 Task: Create a due date automation trigger when advanced on, 2 working days before a card is due add basic without the red label at 11:00 AM.
Action: Mouse moved to (1023, 78)
Screenshot: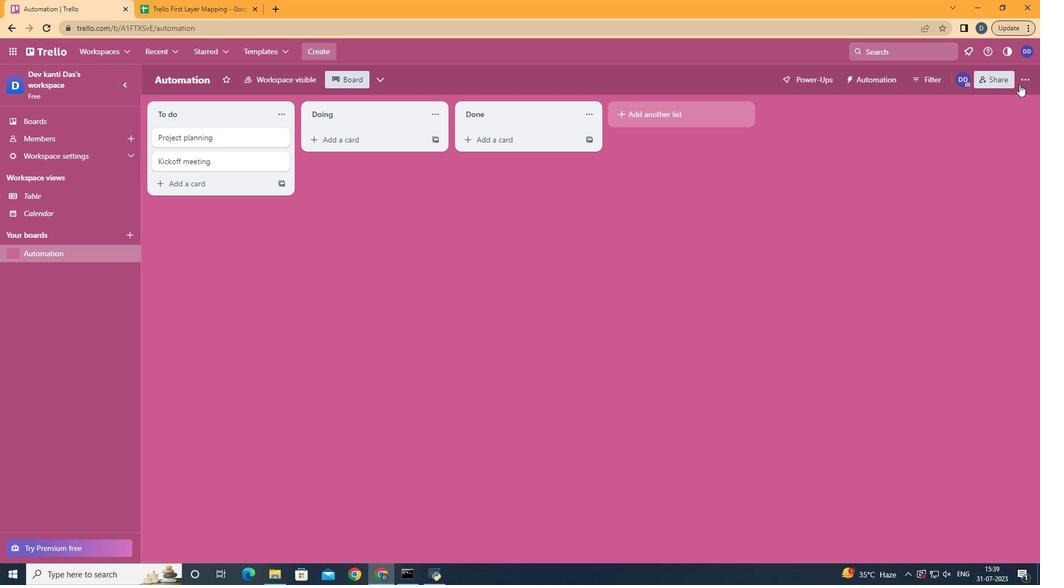 
Action: Mouse pressed left at (1023, 78)
Screenshot: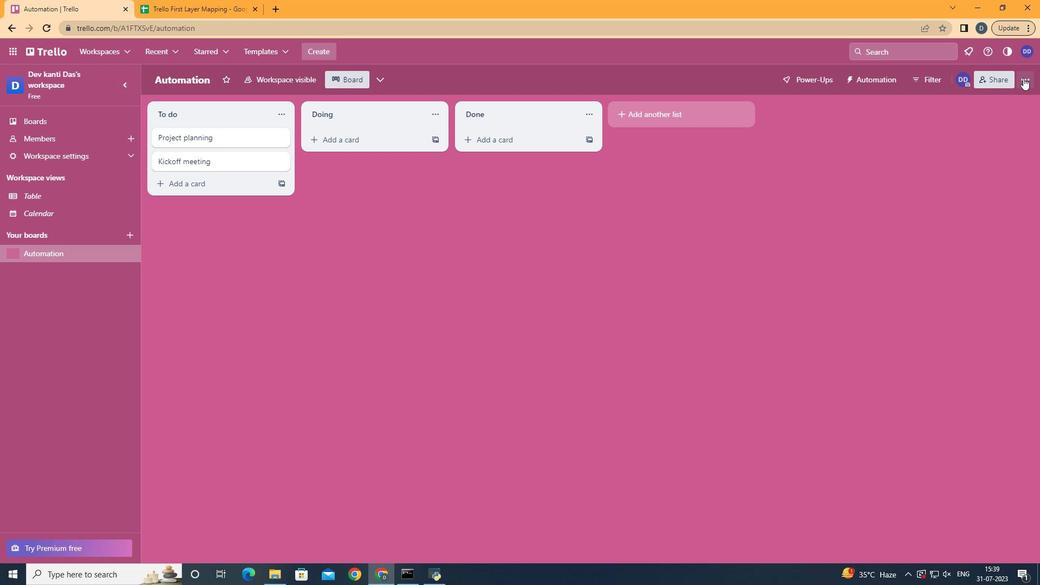 
Action: Mouse moved to (978, 226)
Screenshot: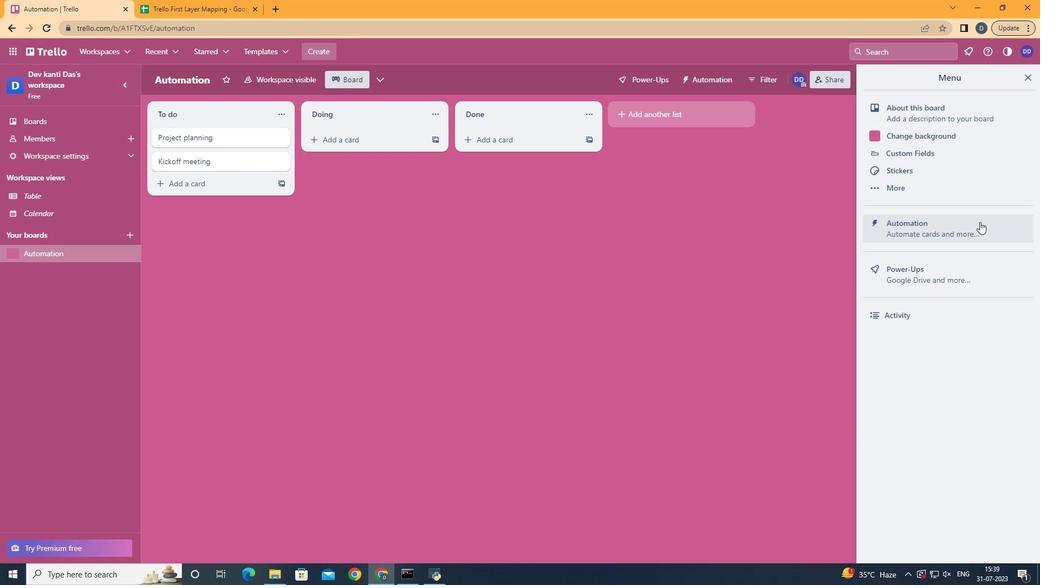 
Action: Mouse pressed left at (978, 226)
Screenshot: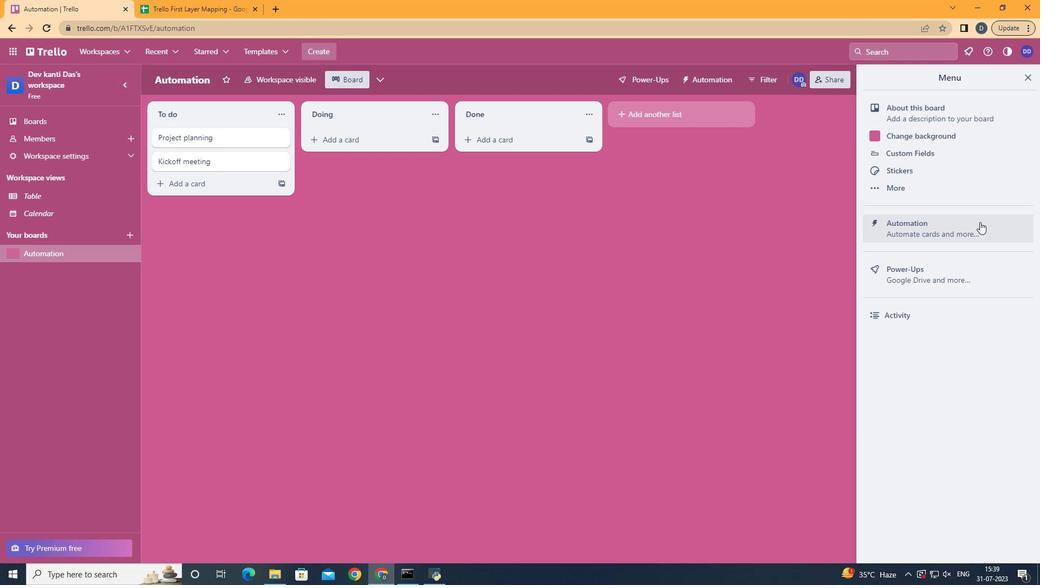 
Action: Mouse moved to (228, 217)
Screenshot: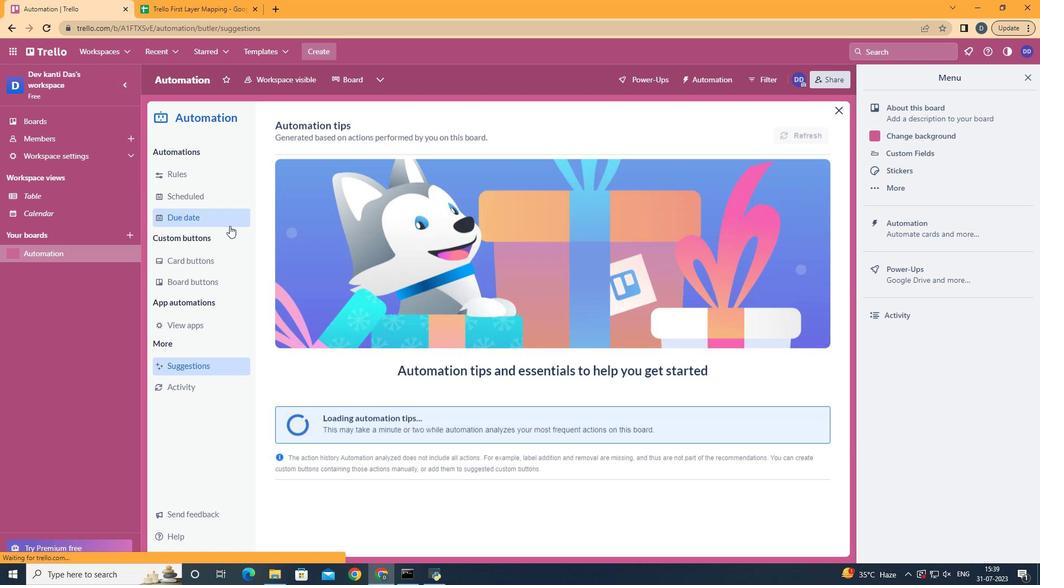
Action: Mouse pressed left at (228, 217)
Screenshot: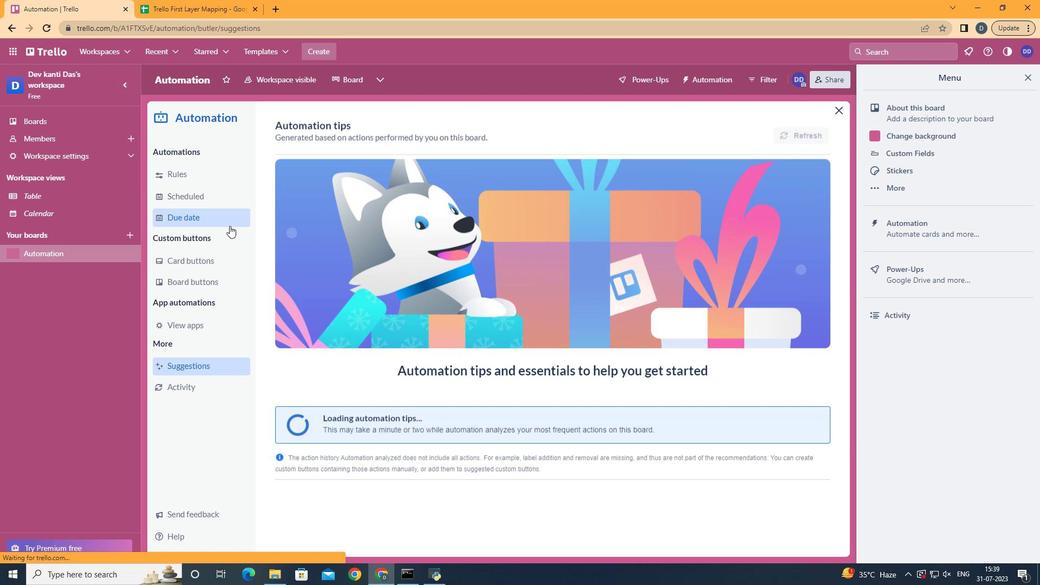 
Action: Mouse moved to (758, 131)
Screenshot: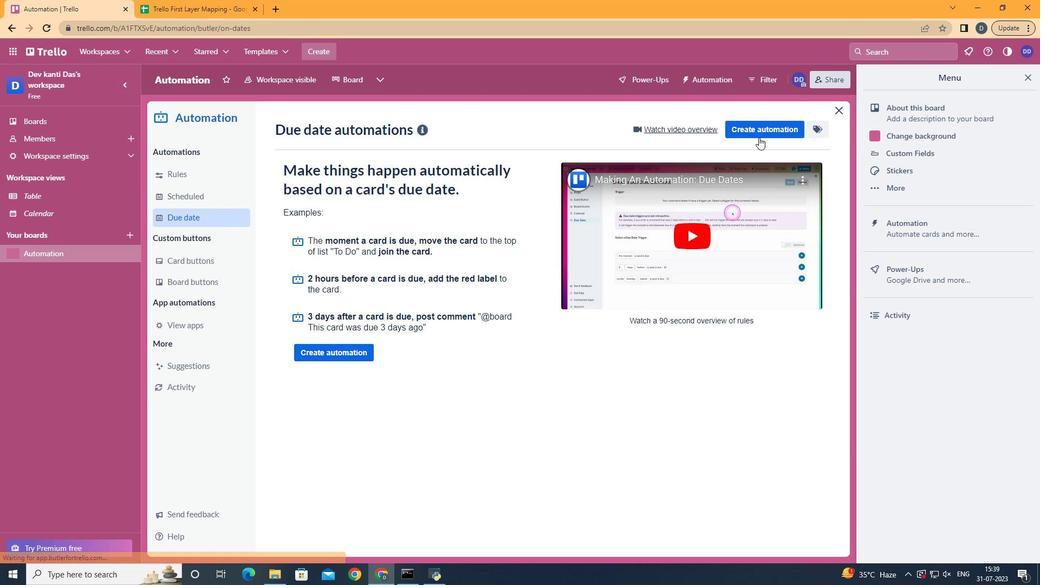 
Action: Mouse pressed left at (758, 131)
Screenshot: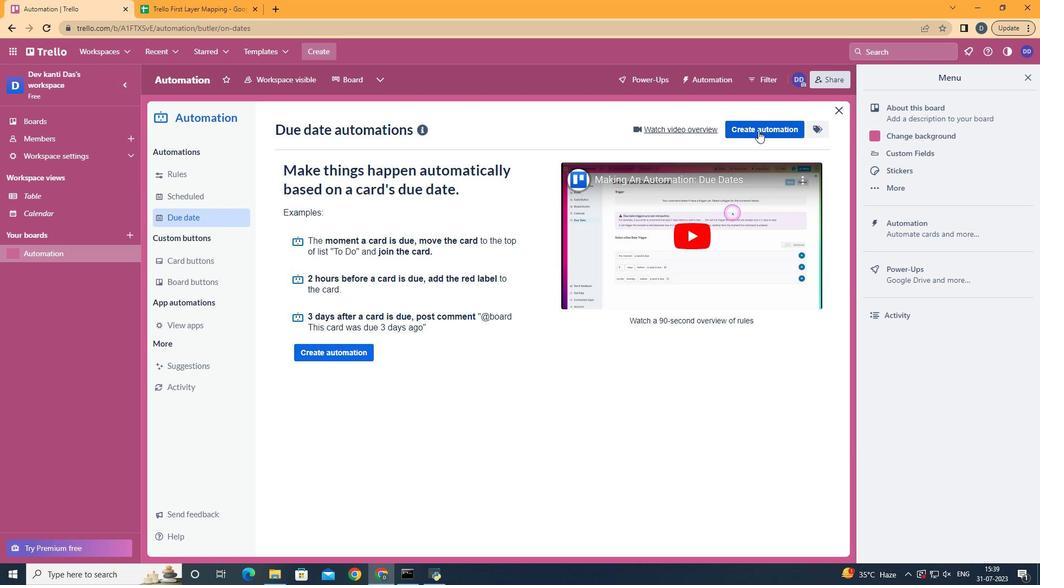 
Action: Mouse moved to (549, 236)
Screenshot: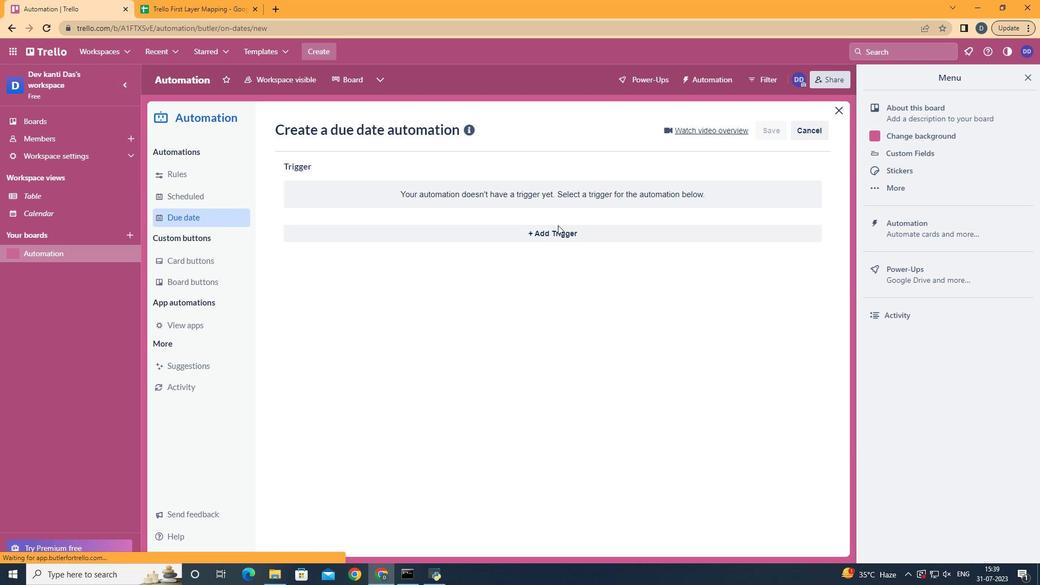 
Action: Mouse pressed left at (549, 236)
Screenshot: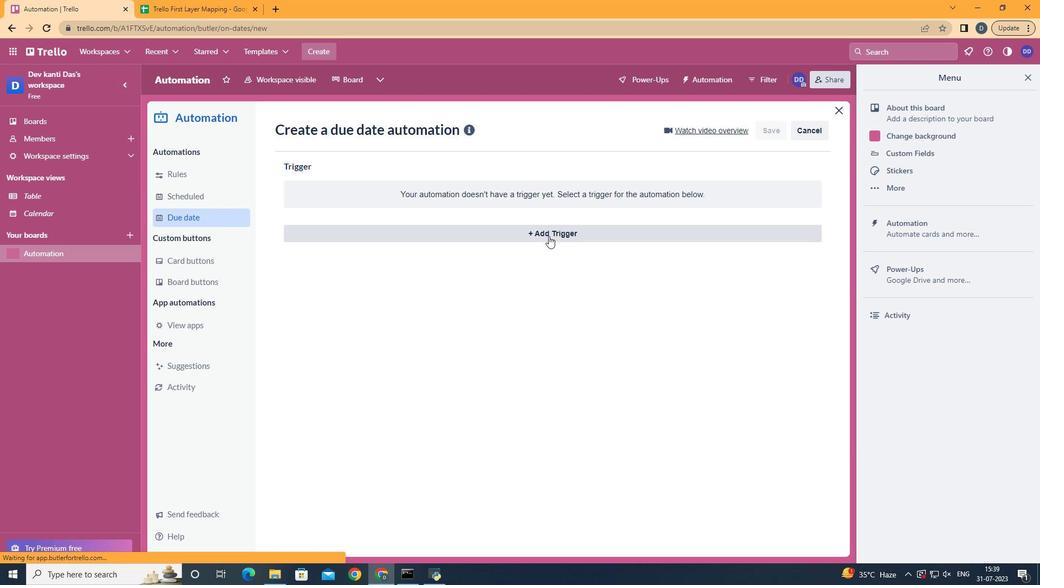 
Action: Mouse moved to (343, 436)
Screenshot: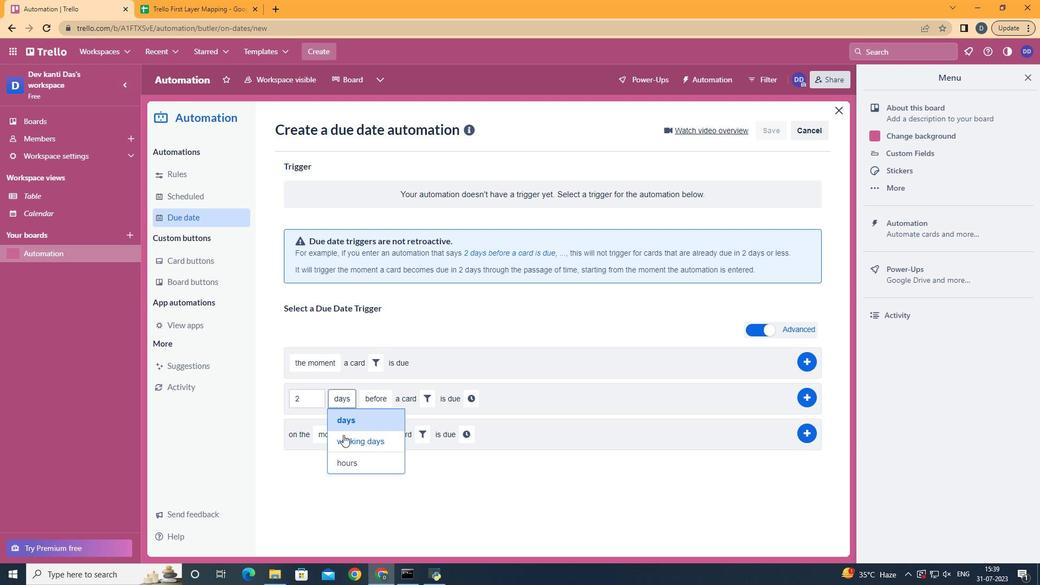 
Action: Mouse pressed left at (343, 436)
Screenshot: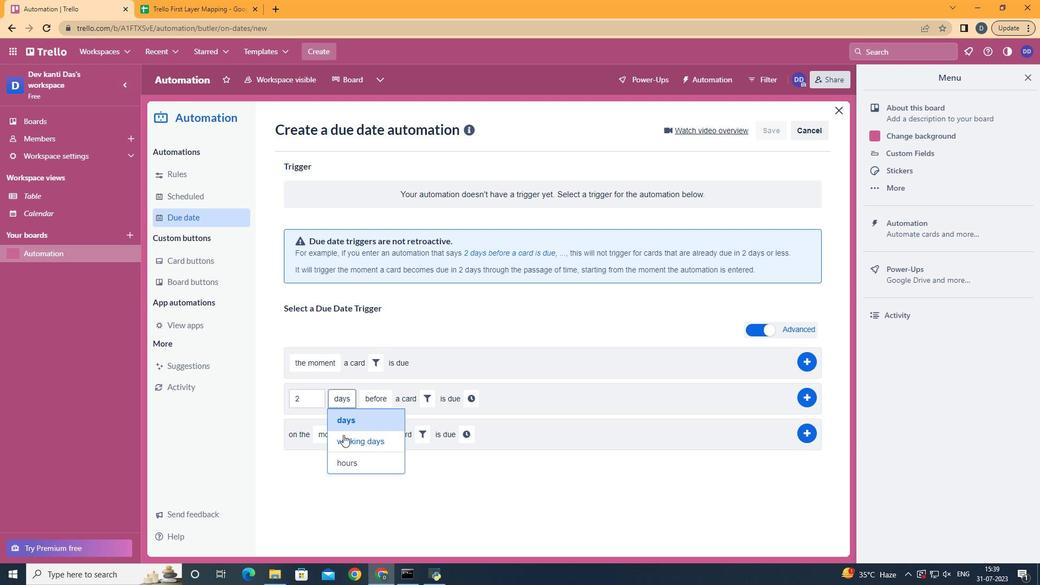 
Action: Mouse moved to (402, 414)
Screenshot: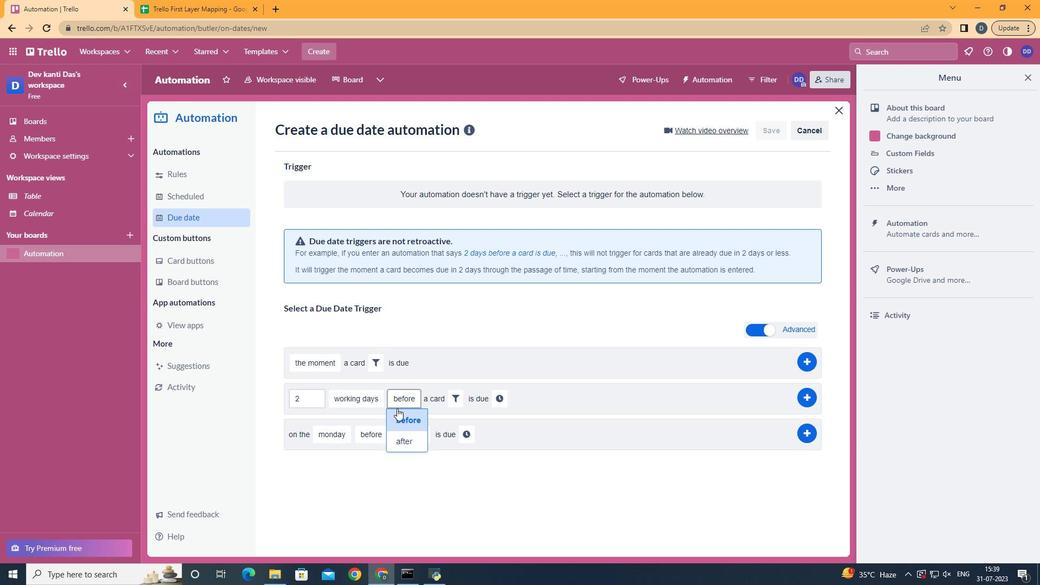 
Action: Mouse pressed left at (402, 414)
Screenshot: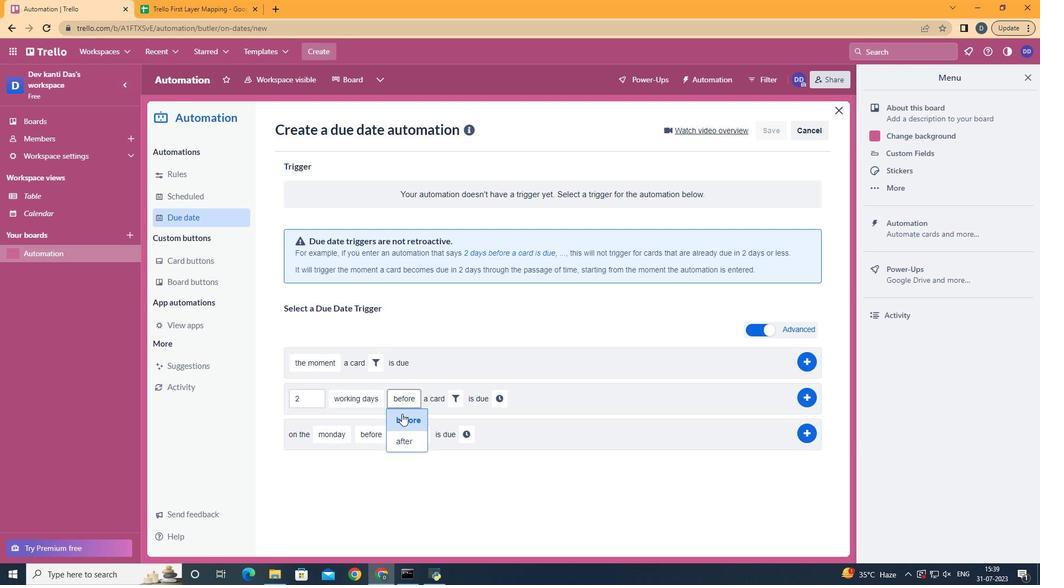 
Action: Mouse moved to (450, 394)
Screenshot: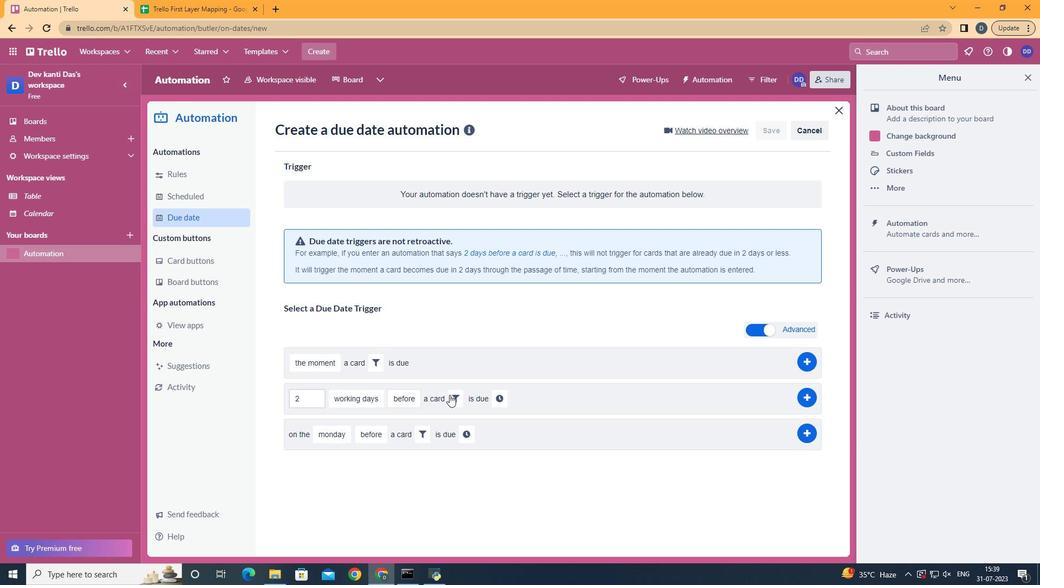 
Action: Mouse pressed left at (450, 394)
Screenshot: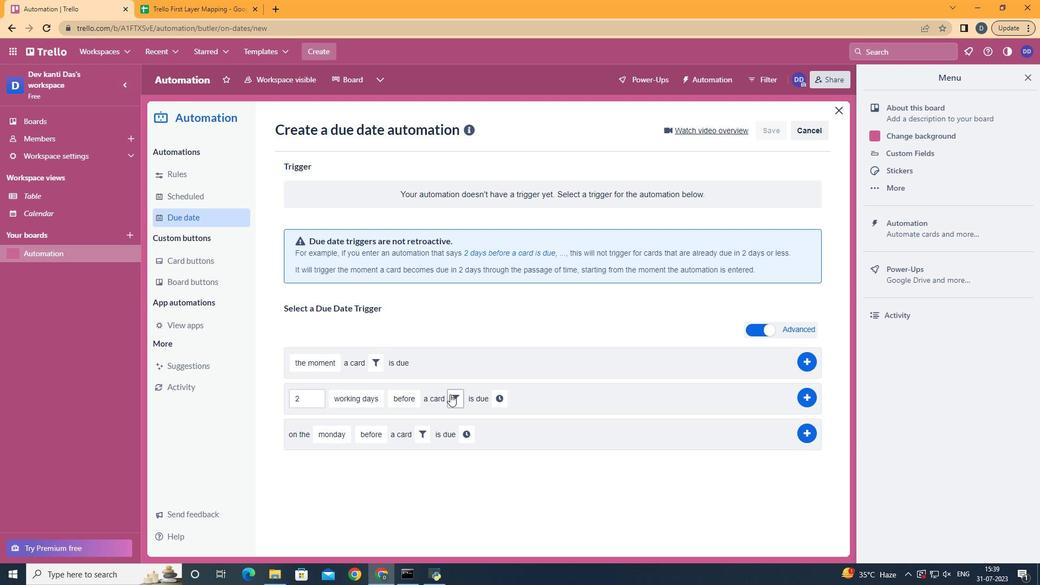 
Action: Mouse moved to (492, 460)
Screenshot: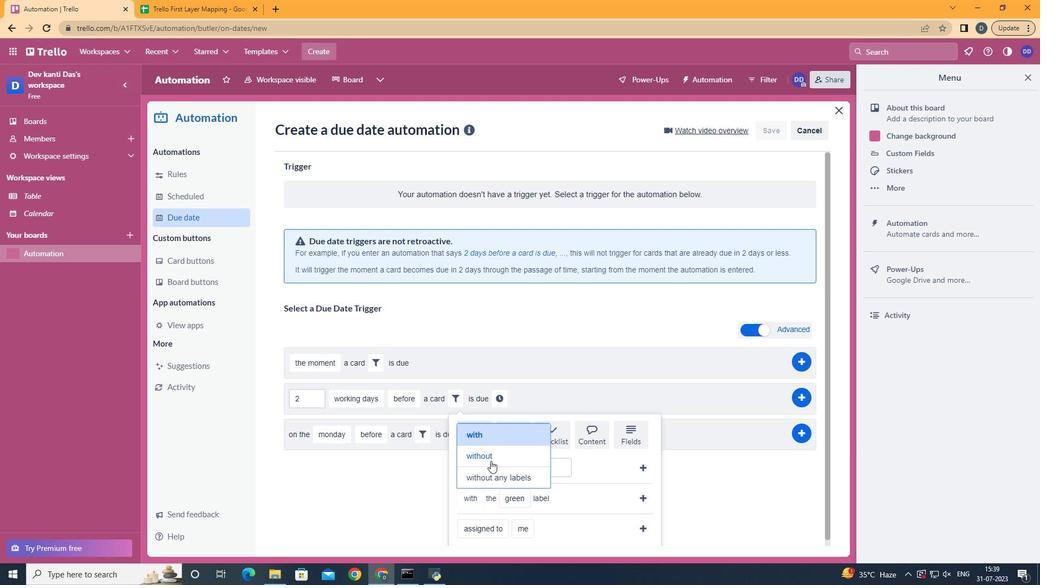 
Action: Mouse pressed left at (492, 460)
Screenshot: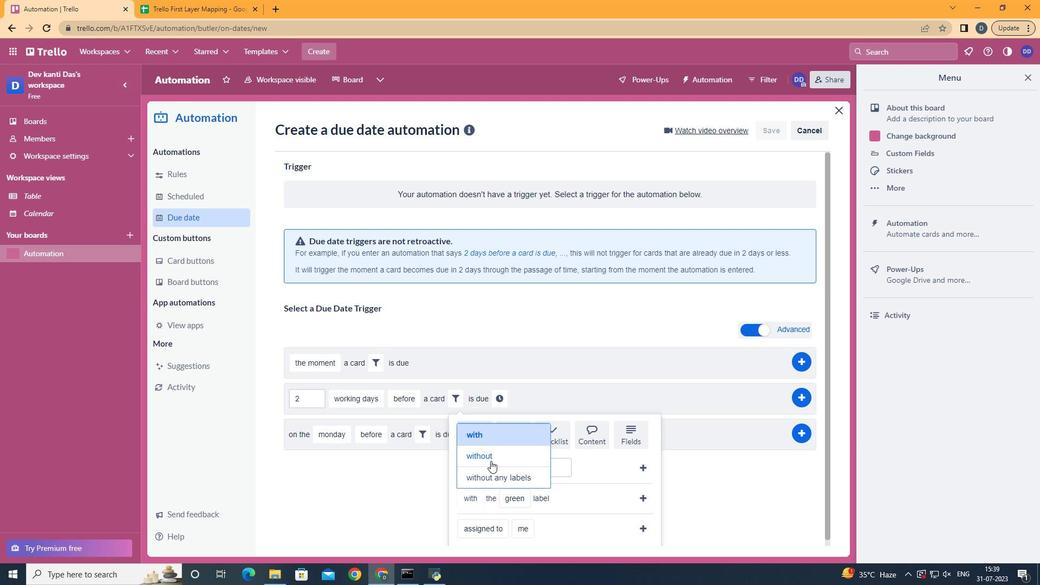 
Action: Mouse moved to (528, 434)
Screenshot: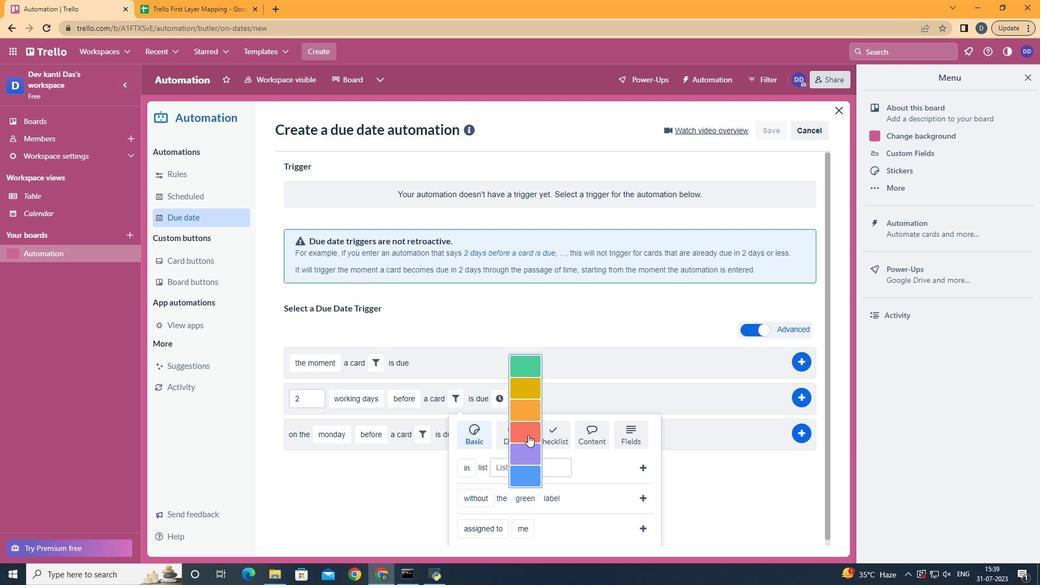
Action: Mouse pressed left at (528, 434)
Screenshot: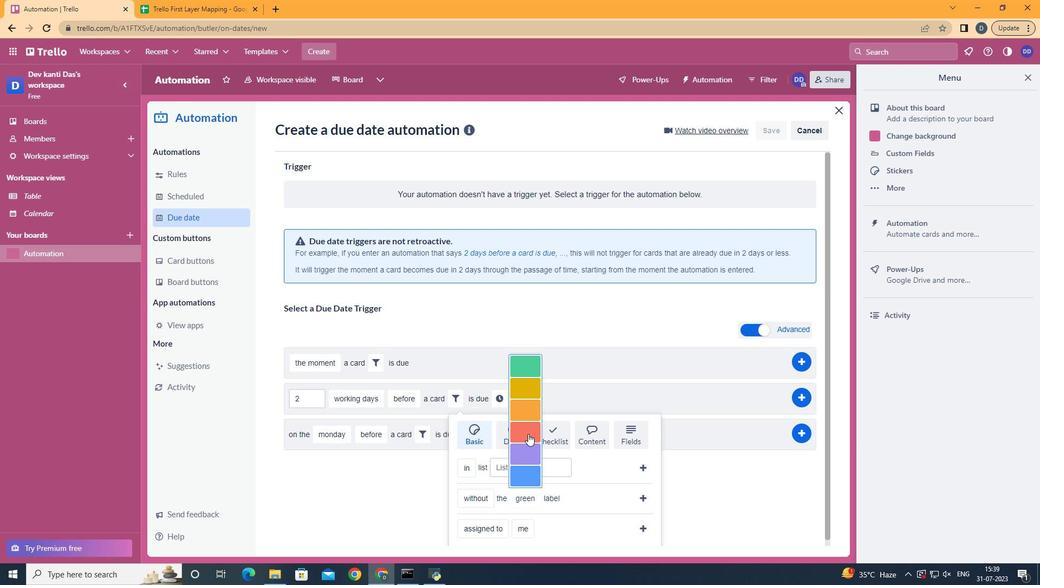 
Action: Mouse moved to (643, 504)
Screenshot: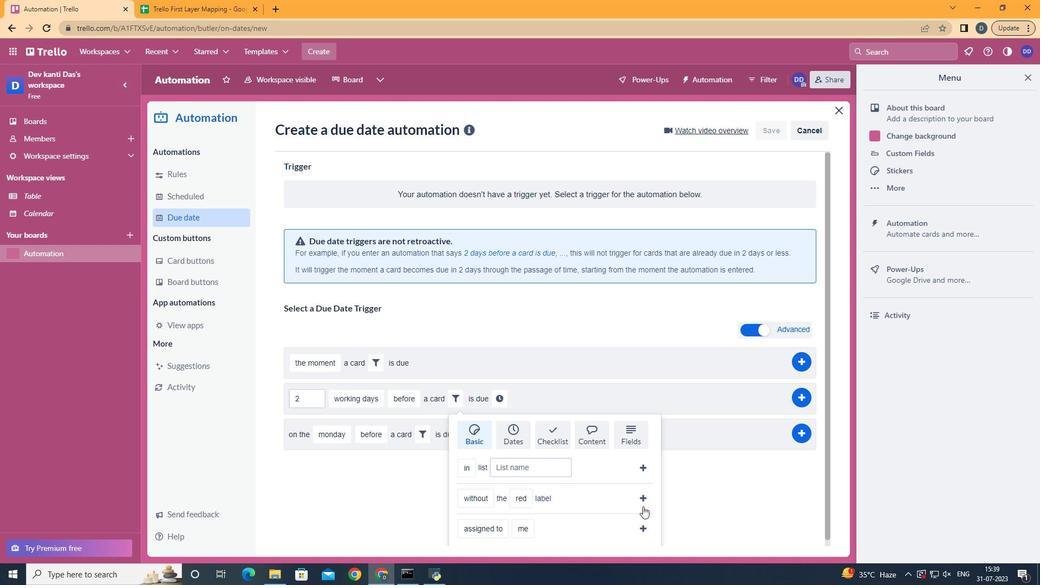 
Action: Mouse pressed left at (643, 504)
Screenshot: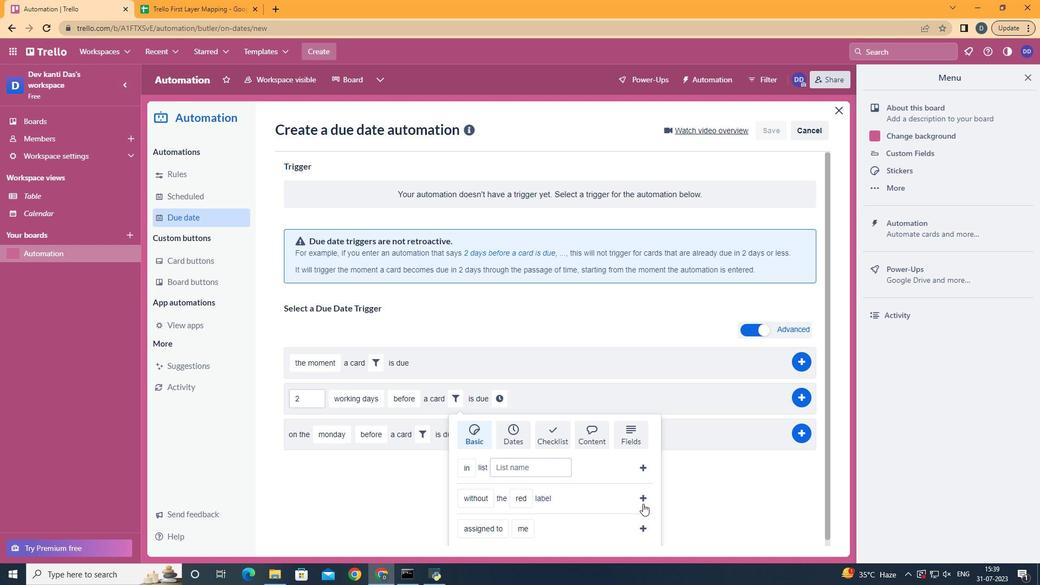 
Action: Mouse moved to (588, 398)
Screenshot: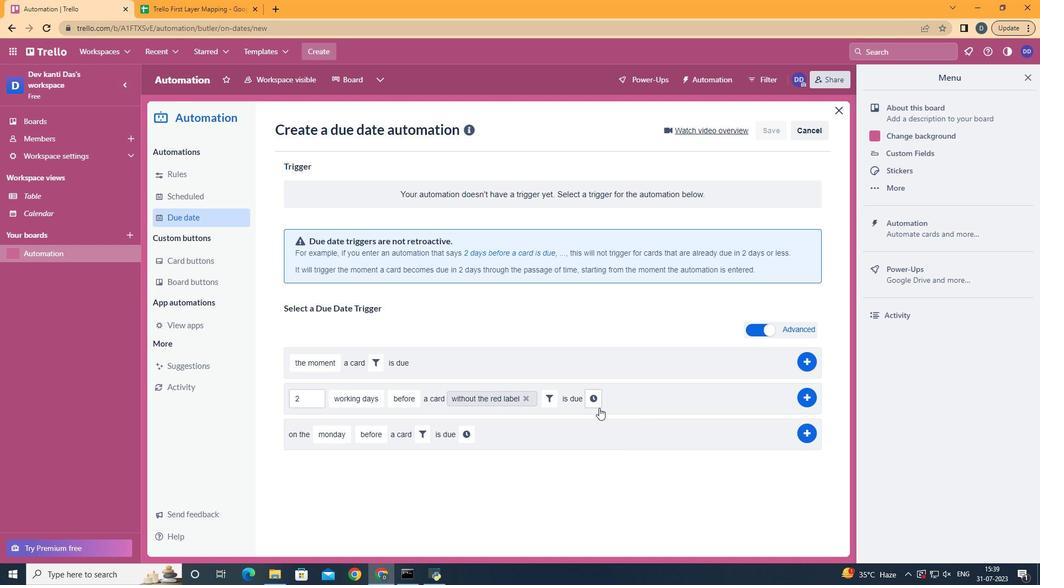
Action: Mouse pressed left at (588, 398)
Screenshot: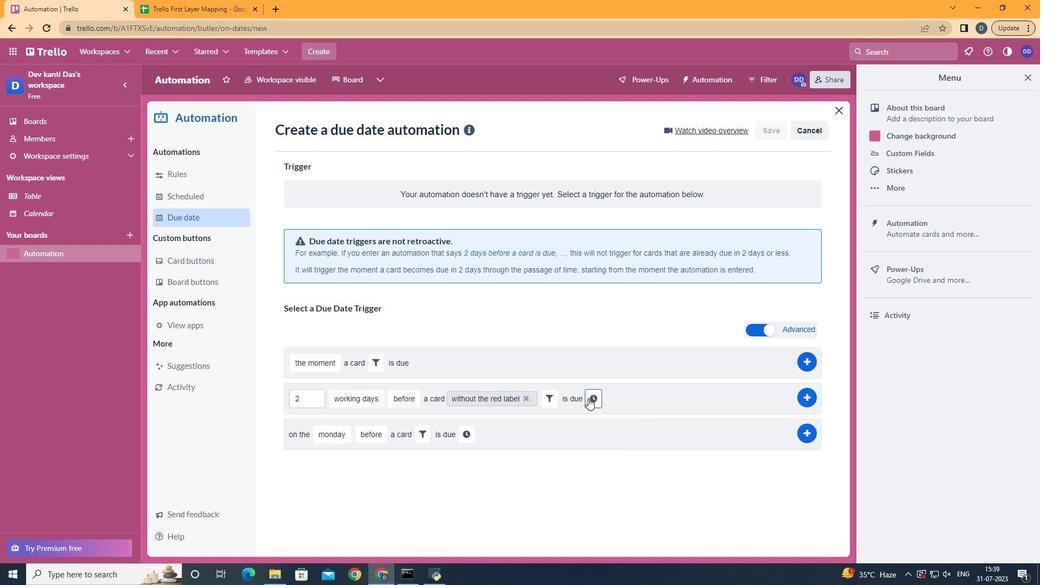 
Action: Mouse moved to (616, 401)
Screenshot: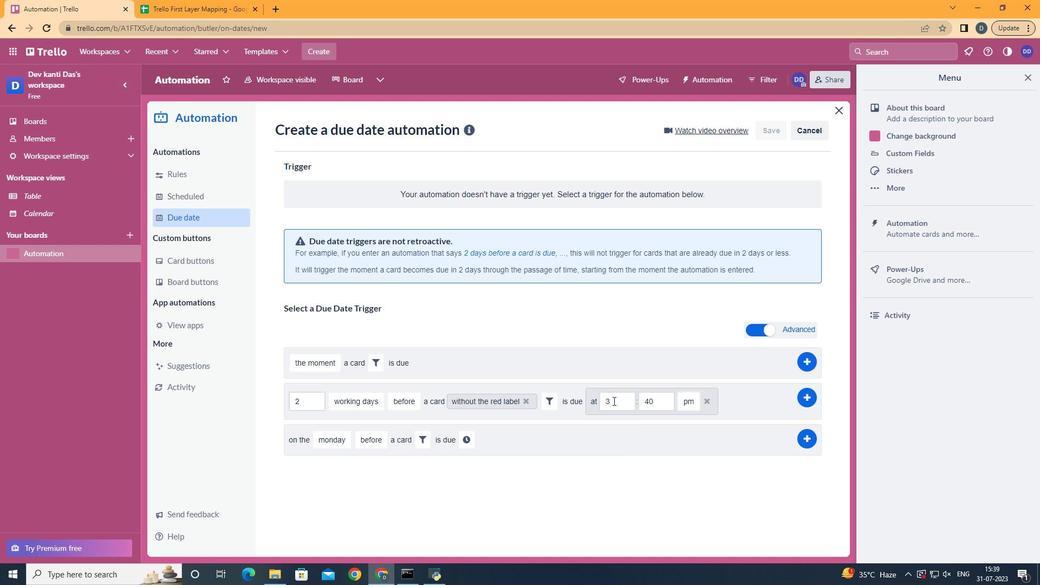 
Action: Mouse pressed left at (616, 401)
Screenshot: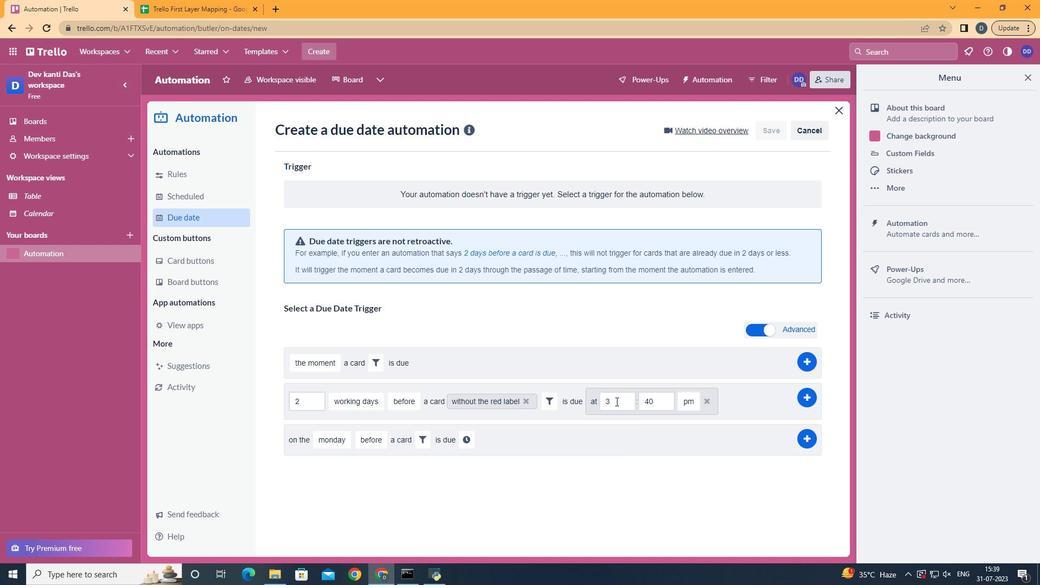 
Action: Key pressed <Key.backspace>11
Screenshot: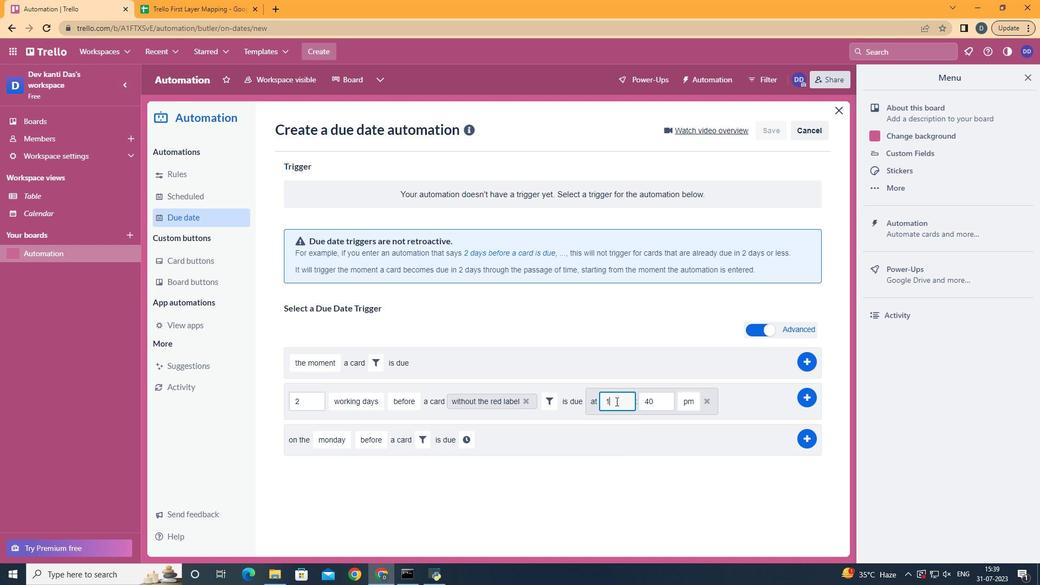 
Action: Mouse moved to (671, 403)
Screenshot: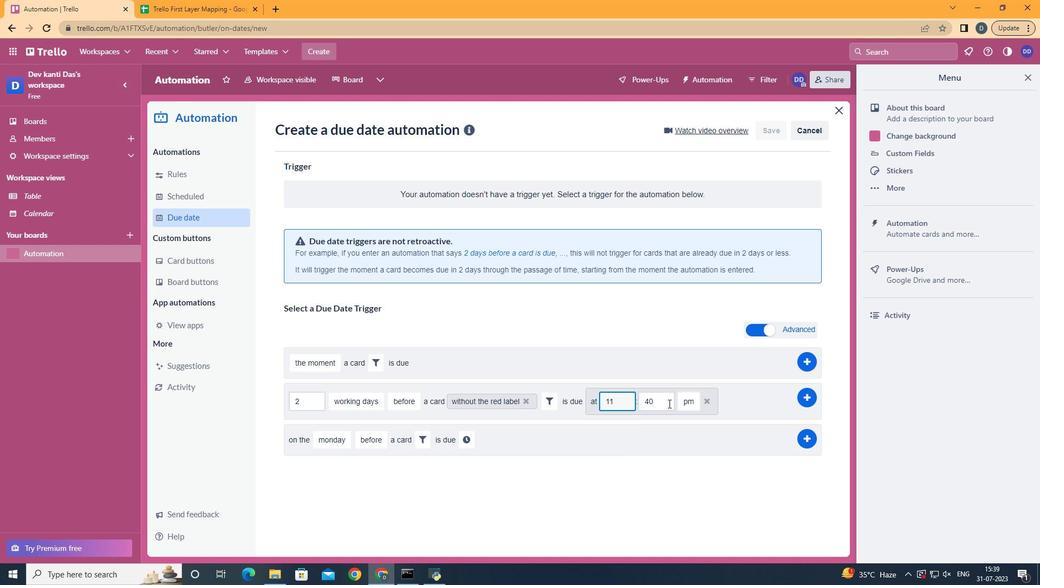 
Action: Mouse pressed left at (671, 403)
Screenshot: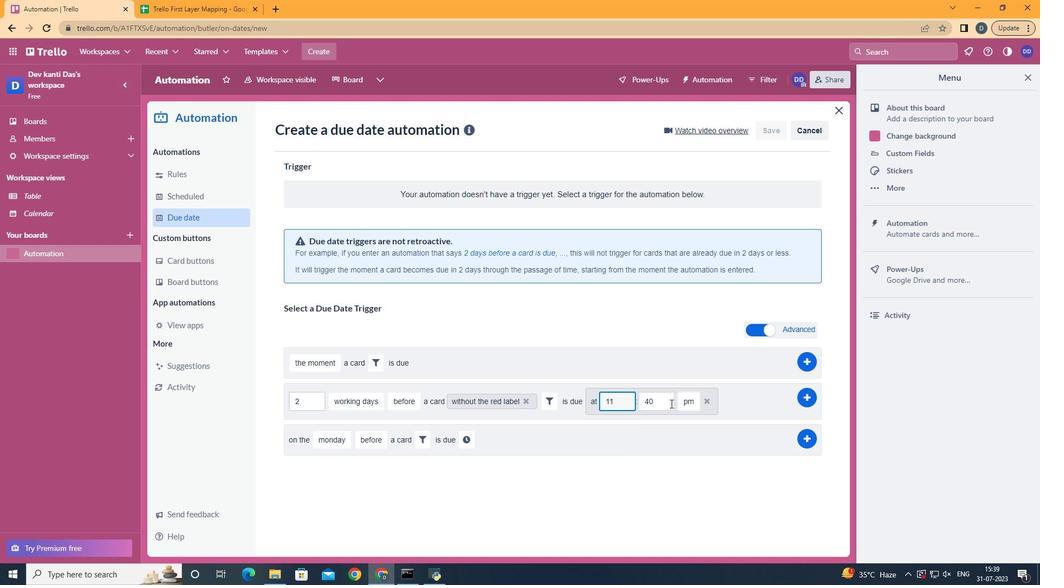
Action: Key pressed <Key.backspace><Key.backspace>00
Screenshot: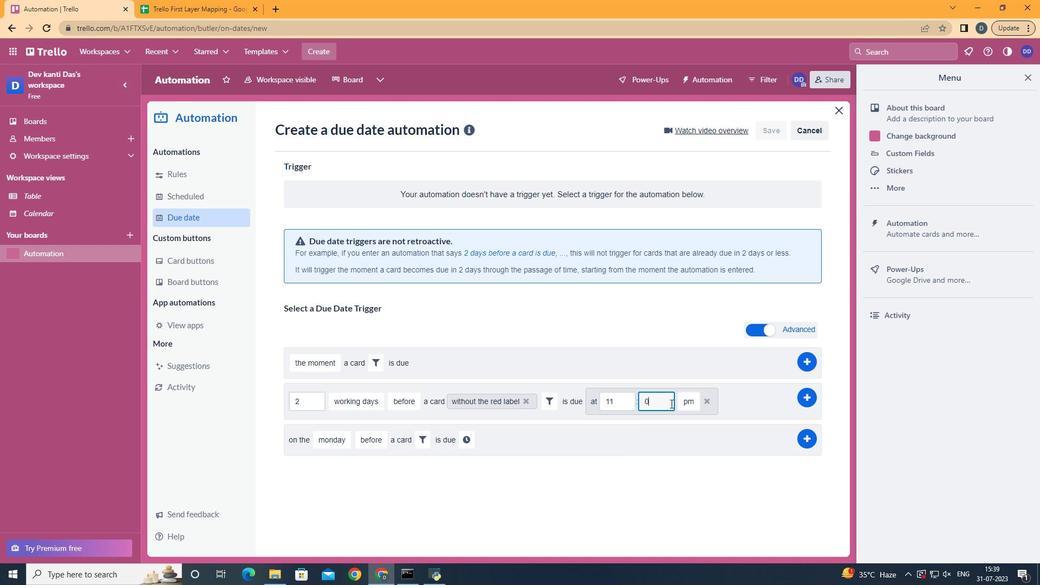 
Action: Mouse moved to (691, 426)
Screenshot: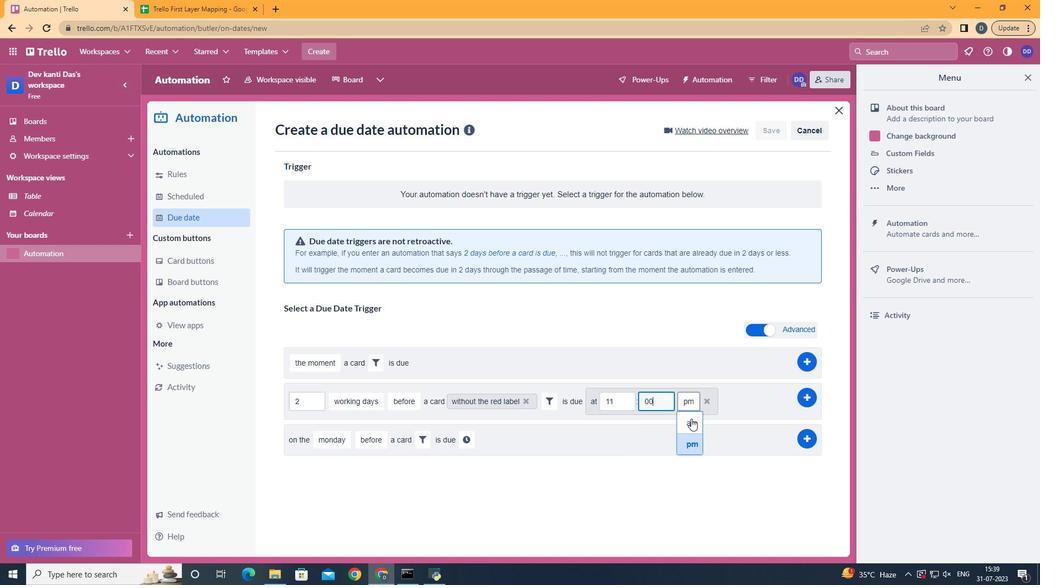 
Action: Mouse pressed left at (691, 426)
Screenshot: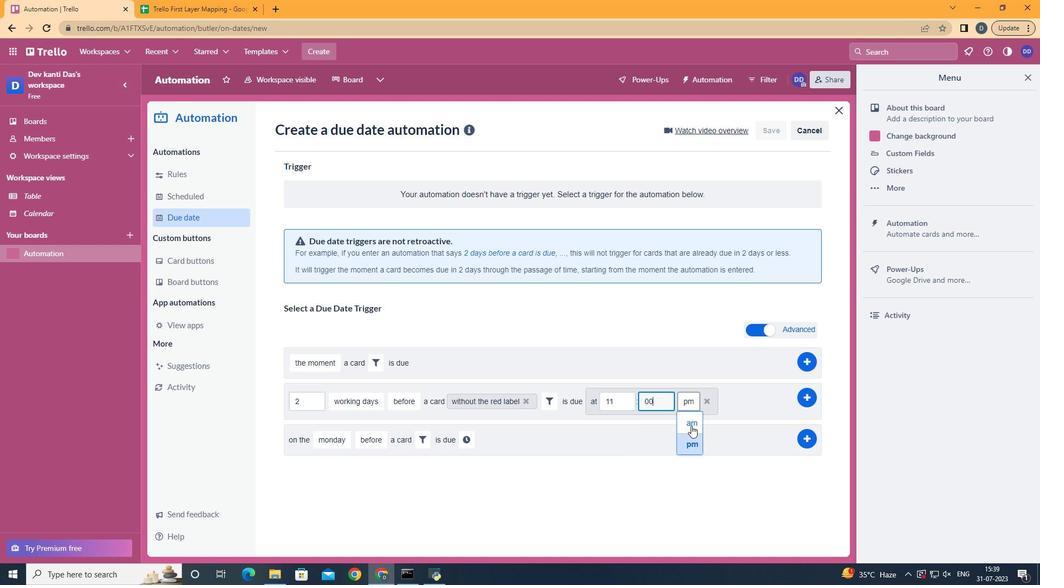 
Action: Mouse moved to (803, 400)
Screenshot: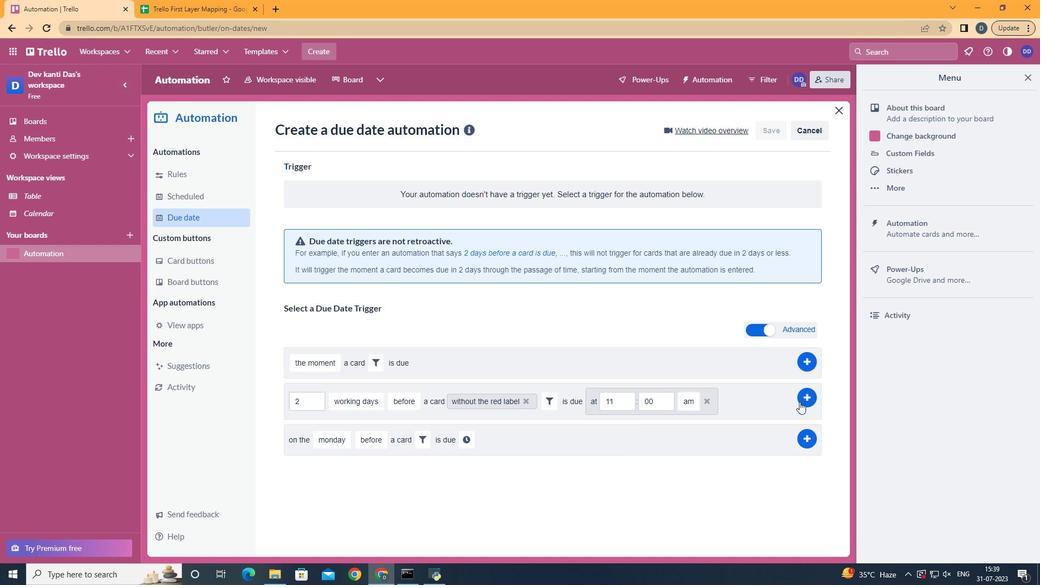 
Action: Mouse pressed left at (803, 400)
Screenshot: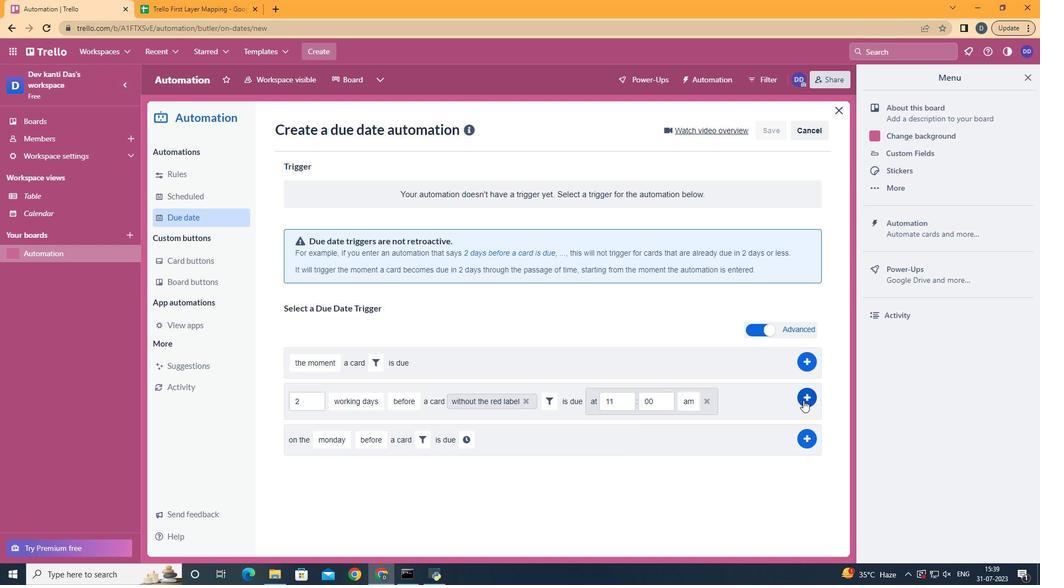 
Action: Mouse moved to (572, 253)
Screenshot: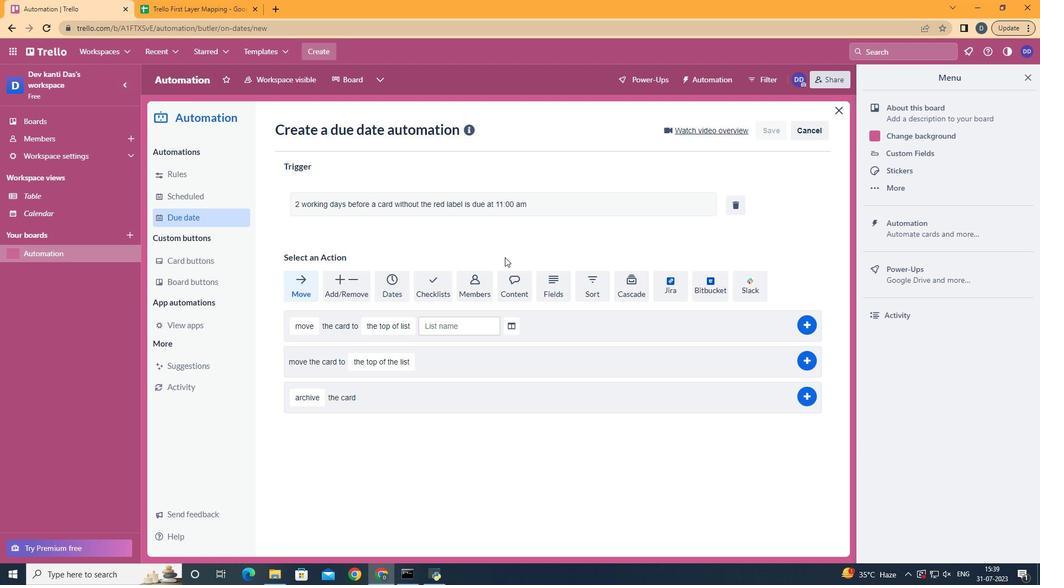 
